 Task: Send an email with the signature Brittany Collins with the subject 'Request for a proposal' and the message 'Could you please provide a status update on this project?' from softage.1@softage.net to softage.5@softage.net,  softage.1@softage.net and softage.6@softage.net with CC to softage.7@softage.net with an attached document Partnership_agreement.pdf
Action: Key pressed n
Screenshot: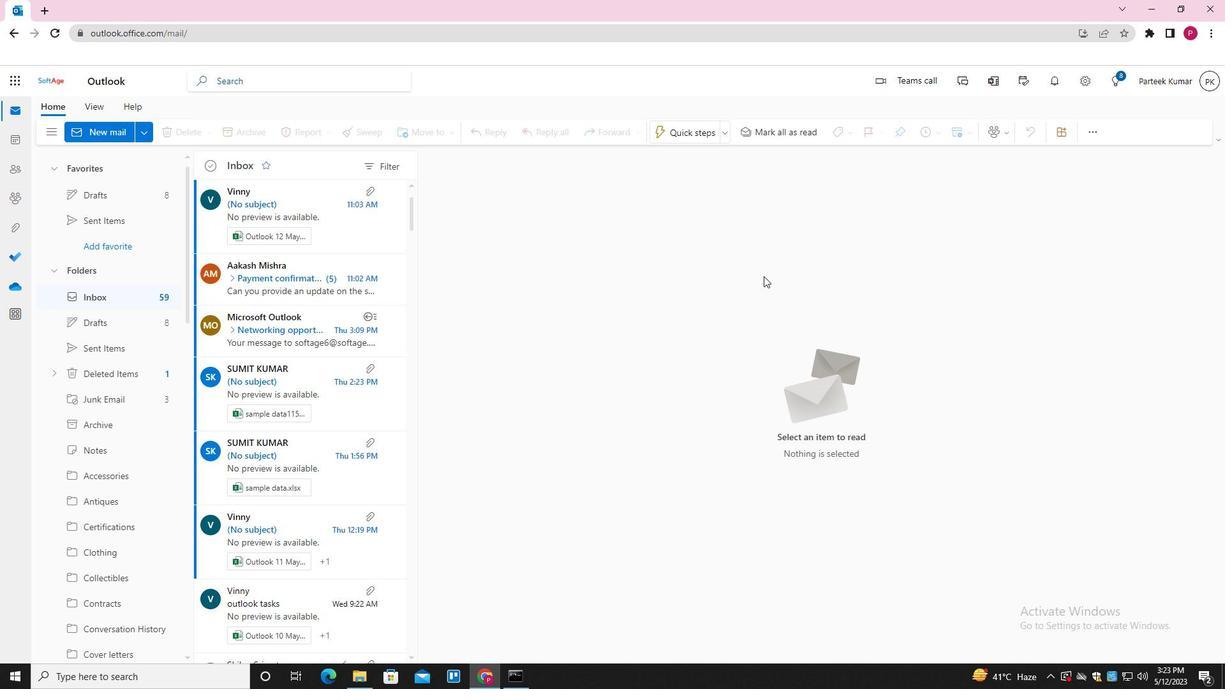 
Action: Mouse moved to (860, 129)
Screenshot: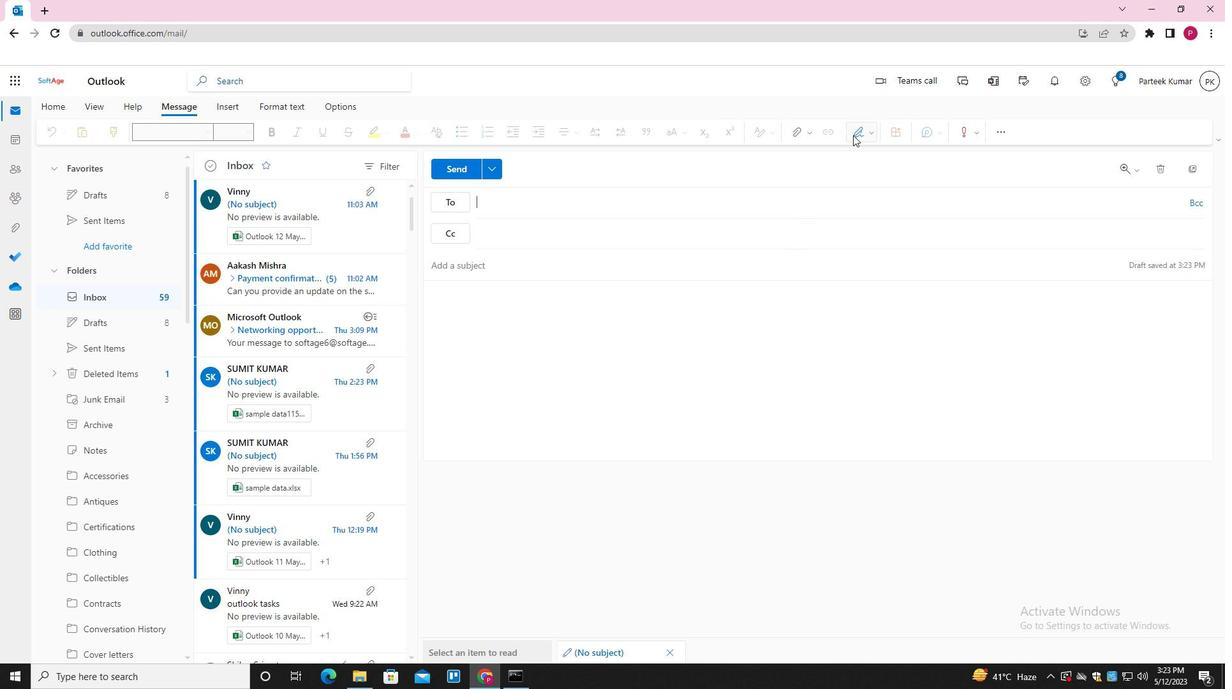
Action: Mouse pressed left at (860, 129)
Screenshot: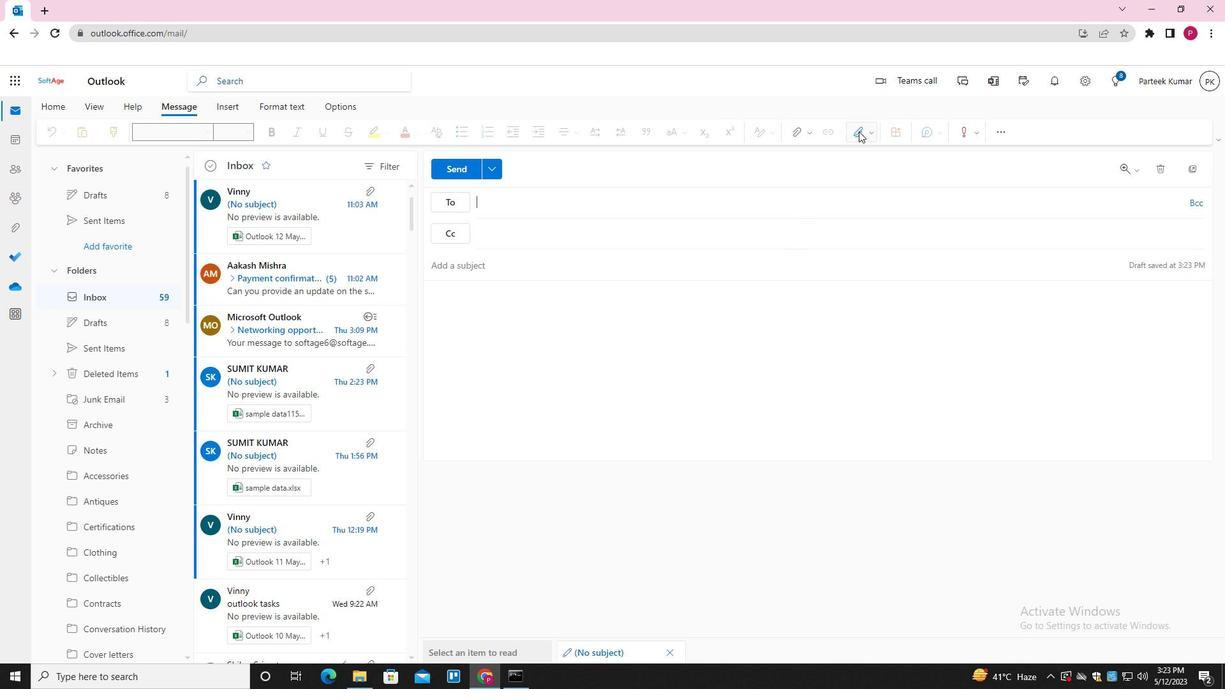 
Action: Mouse moved to (843, 185)
Screenshot: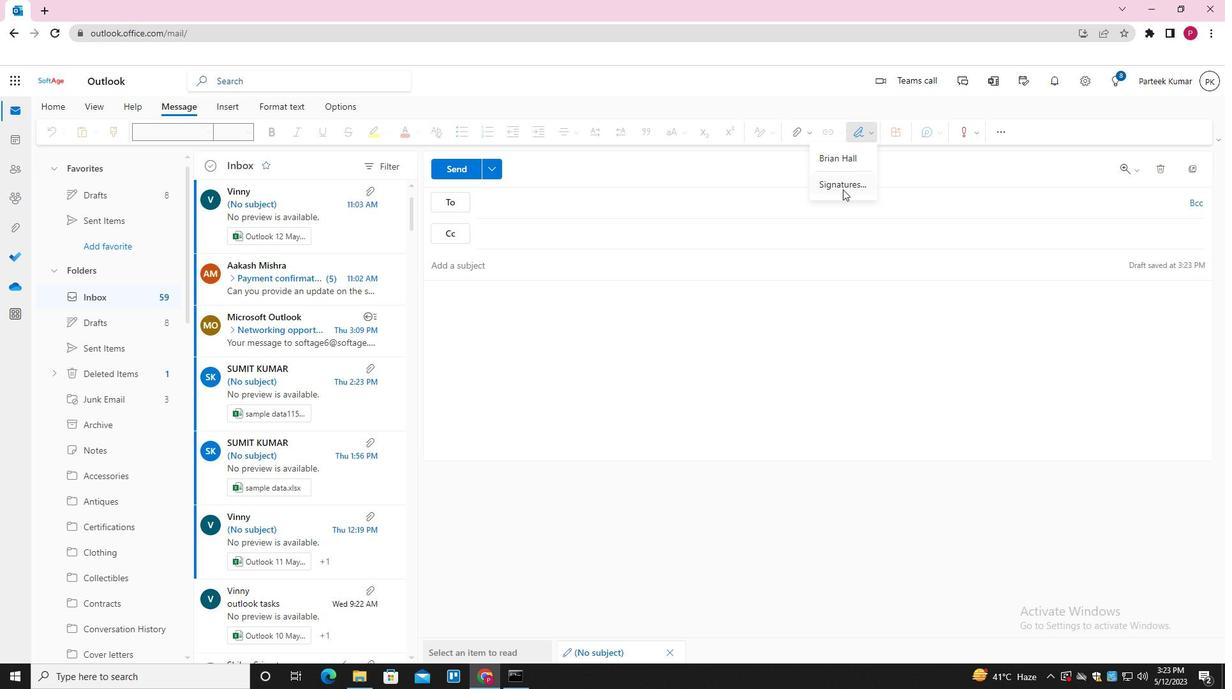 
Action: Mouse pressed left at (843, 185)
Screenshot: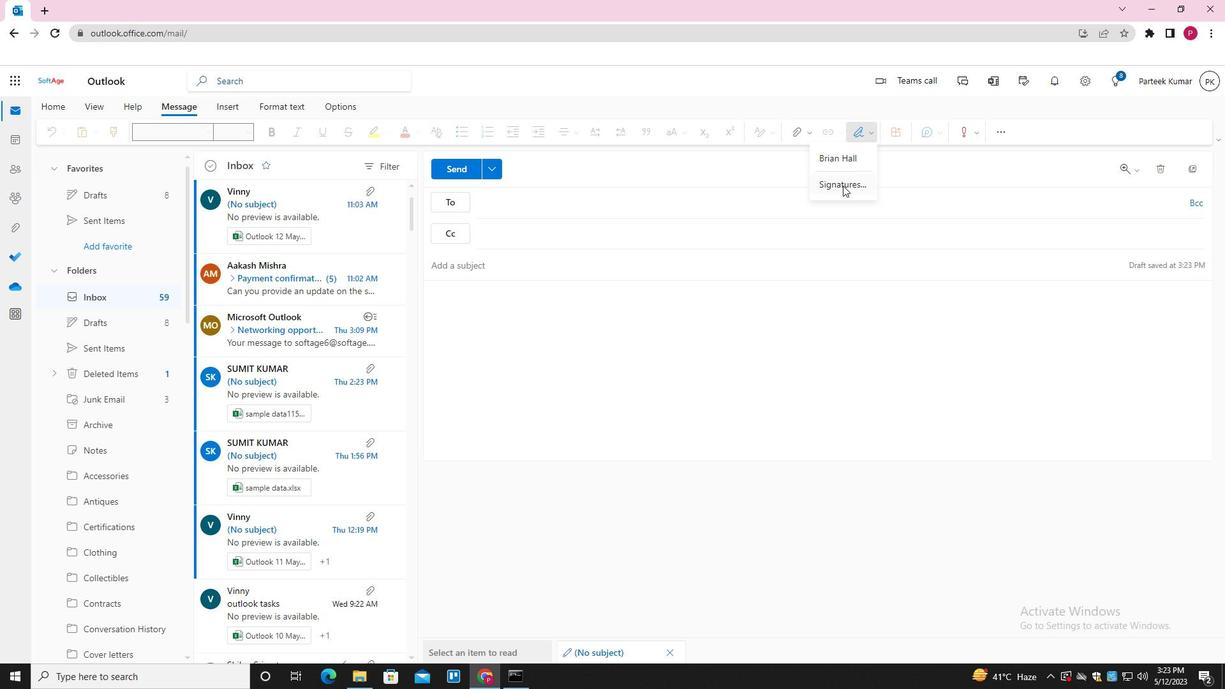 
Action: Mouse moved to (868, 231)
Screenshot: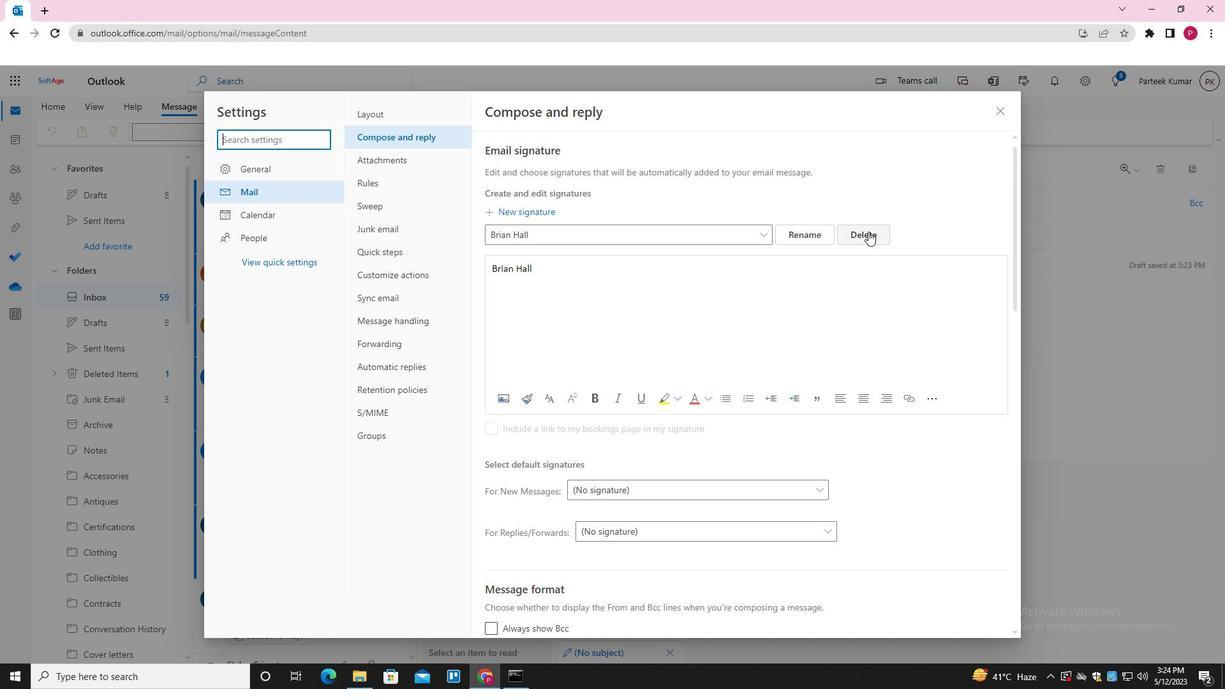 
Action: Mouse pressed left at (868, 231)
Screenshot: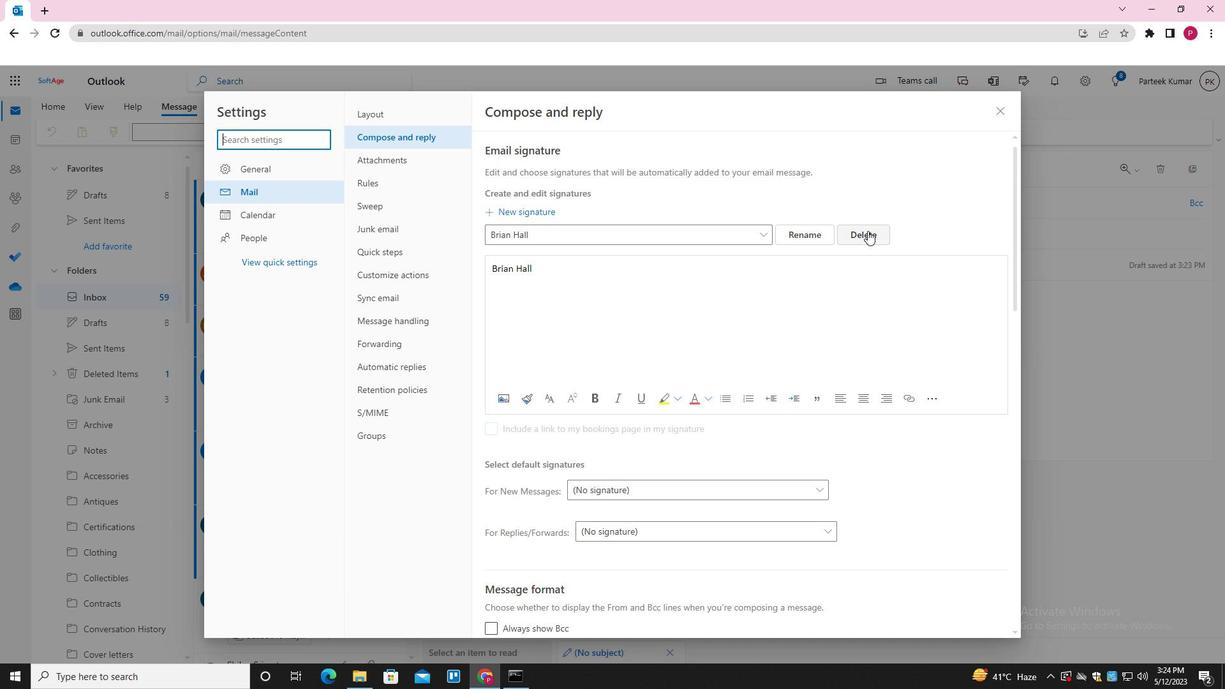 
Action: Mouse moved to (619, 241)
Screenshot: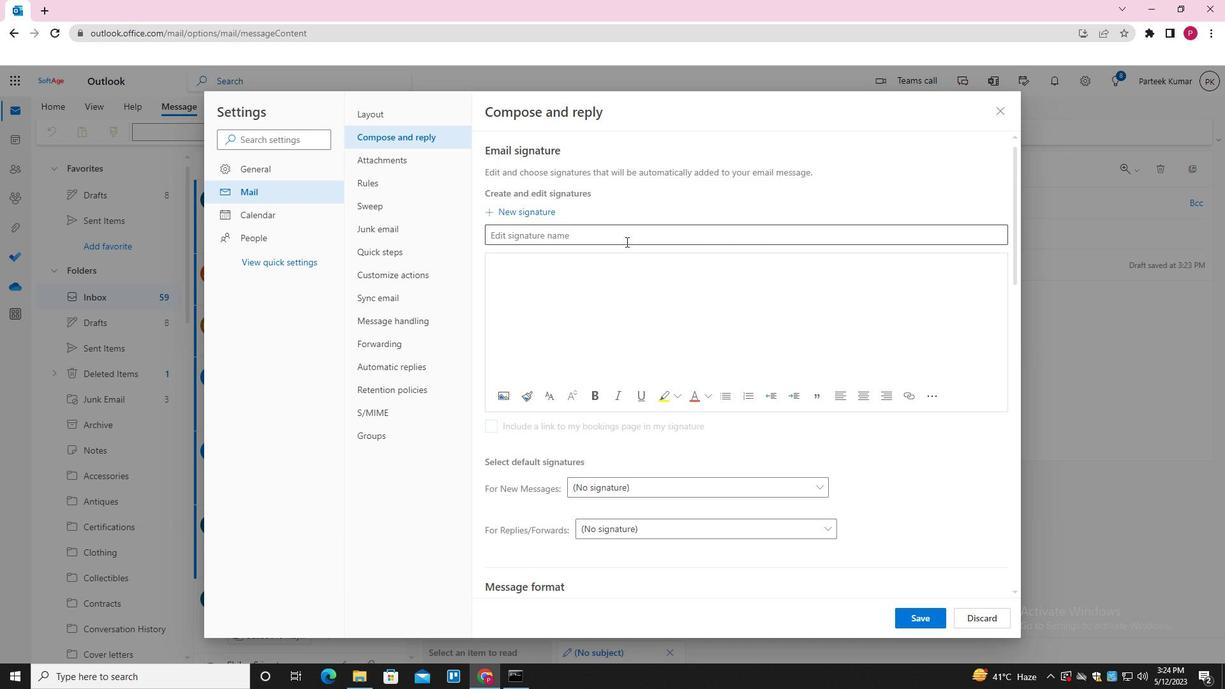 
Action: Mouse pressed left at (619, 241)
Screenshot: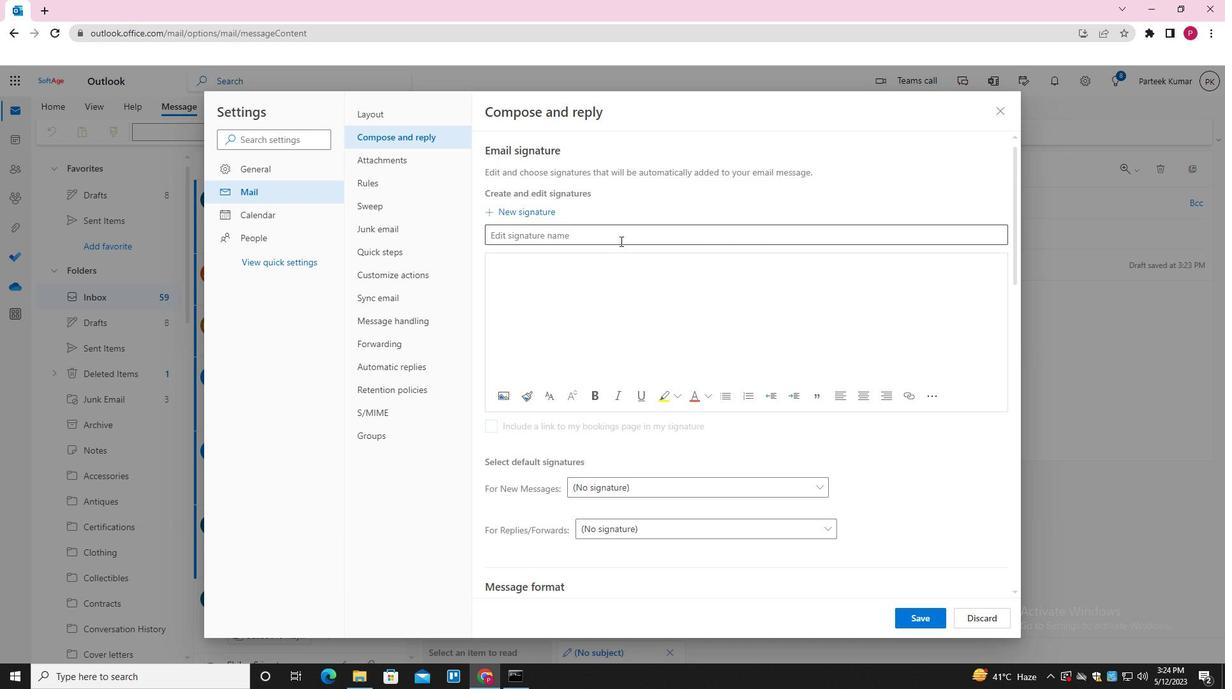 
Action: Key pressed <Key.shift>BRITTANY<Key.space><Key.shift>COLLINS<Key.space><Key.tab><Key.shift>BRITTANY<Key.space><Key.shift>COLLINS
Screenshot: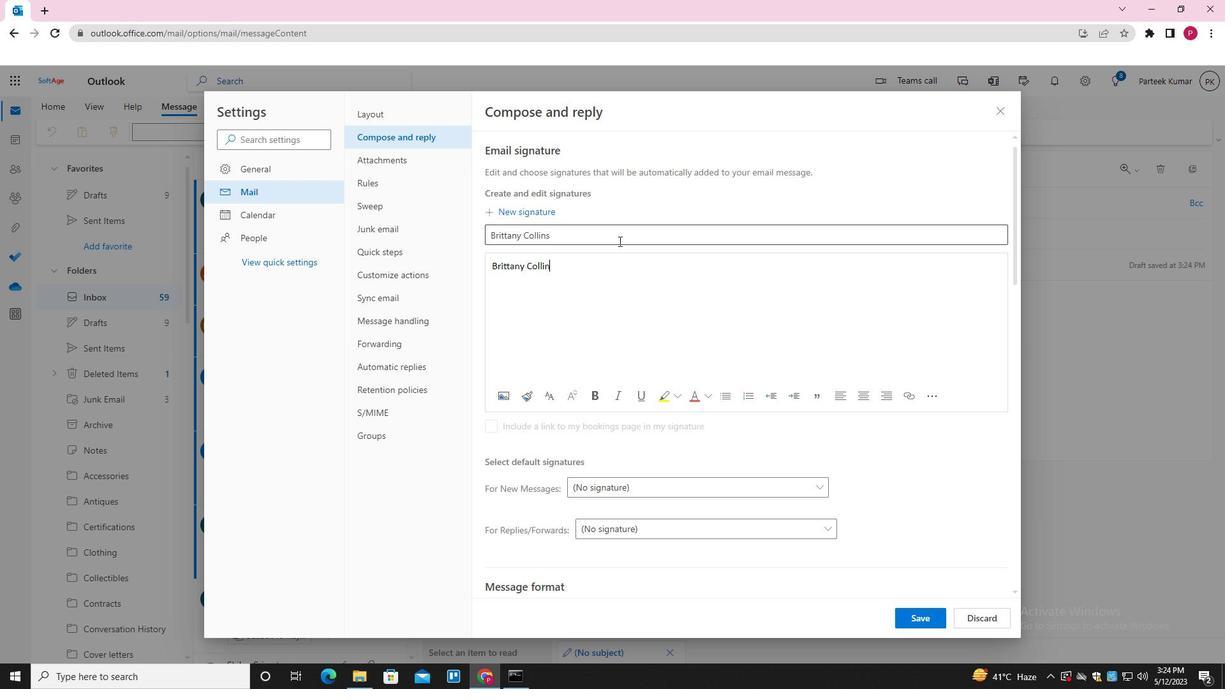 
Action: Mouse moved to (926, 618)
Screenshot: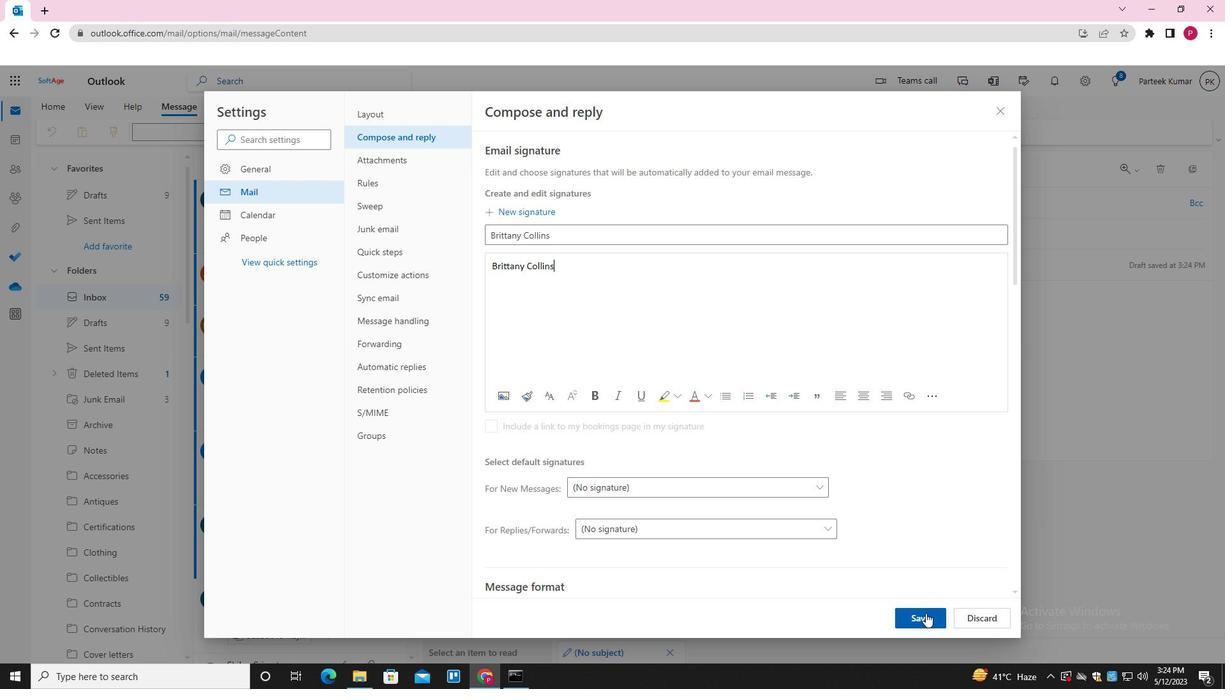 
Action: Mouse pressed left at (926, 618)
Screenshot: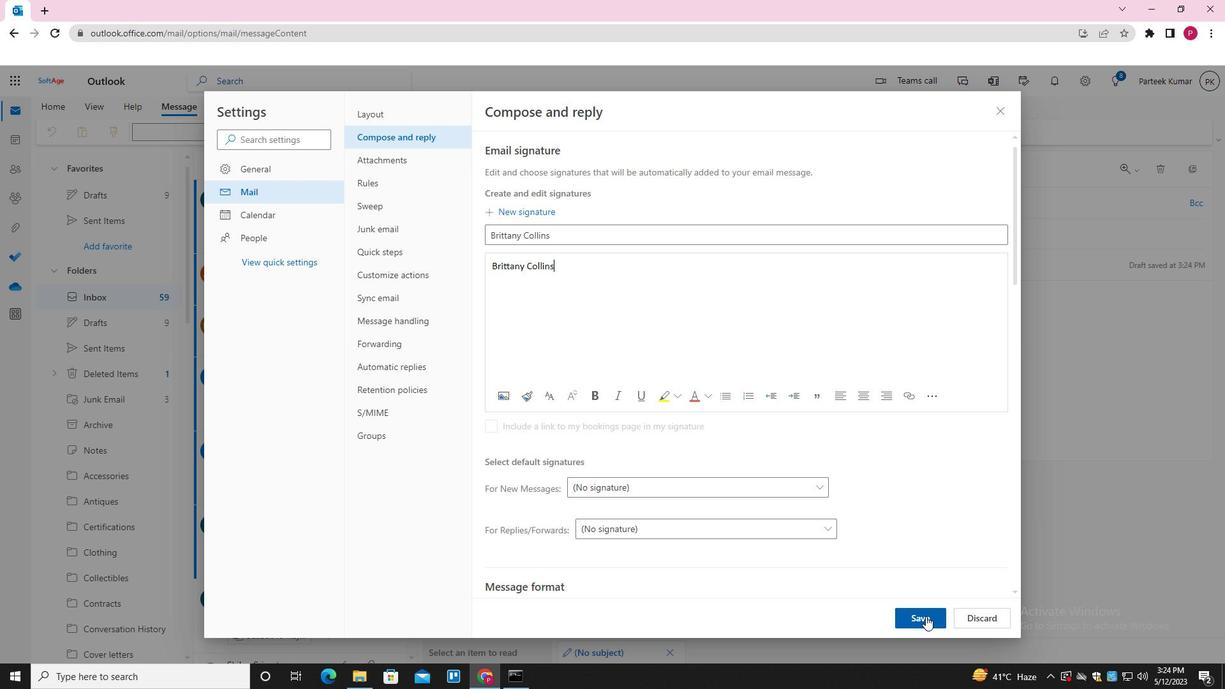 
Action: Mouse moved to (1000, 114)
Screenshot: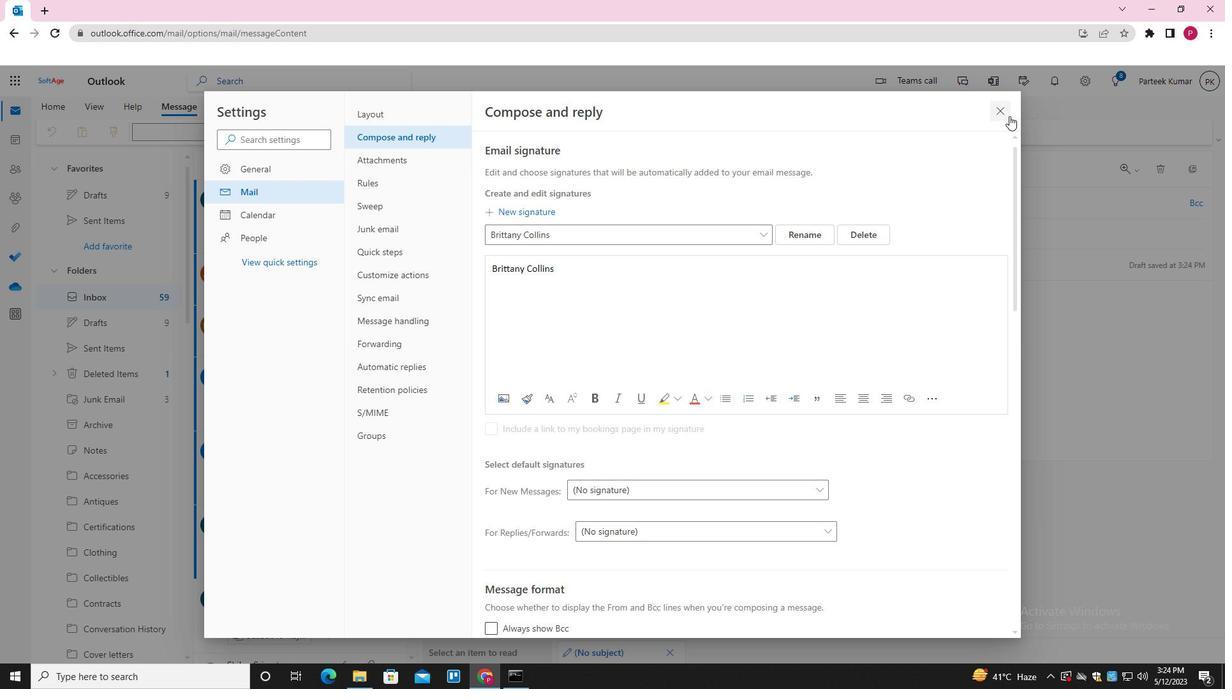 
Action: Mouse pressed left at (1000, 114)
Screenshot: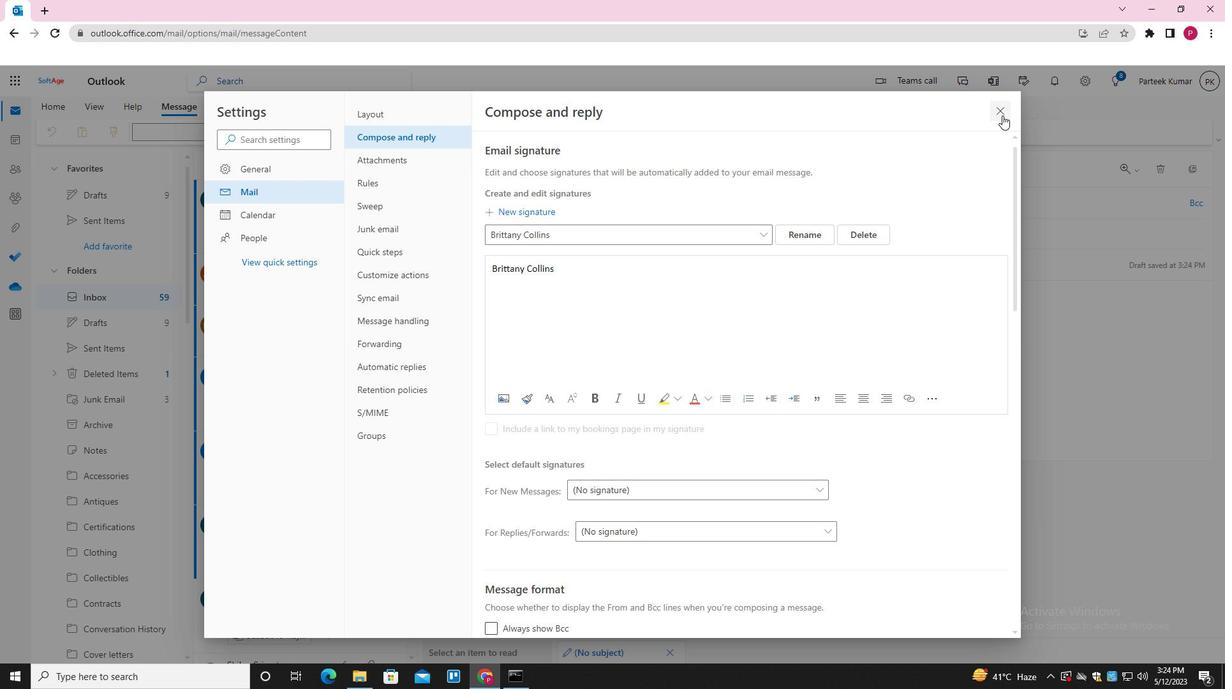 
Action: Mouse moved to (855, 134)
Screenshot: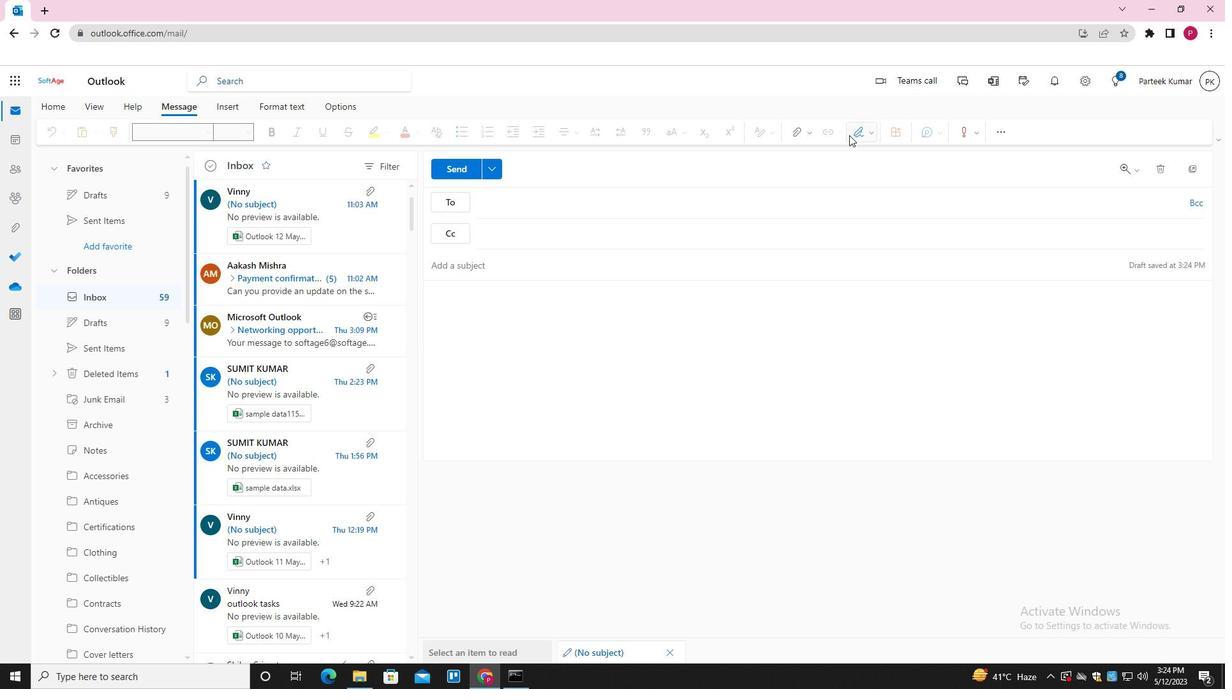 
Action: Mouse pressed left at (855, 134)
Screenshot: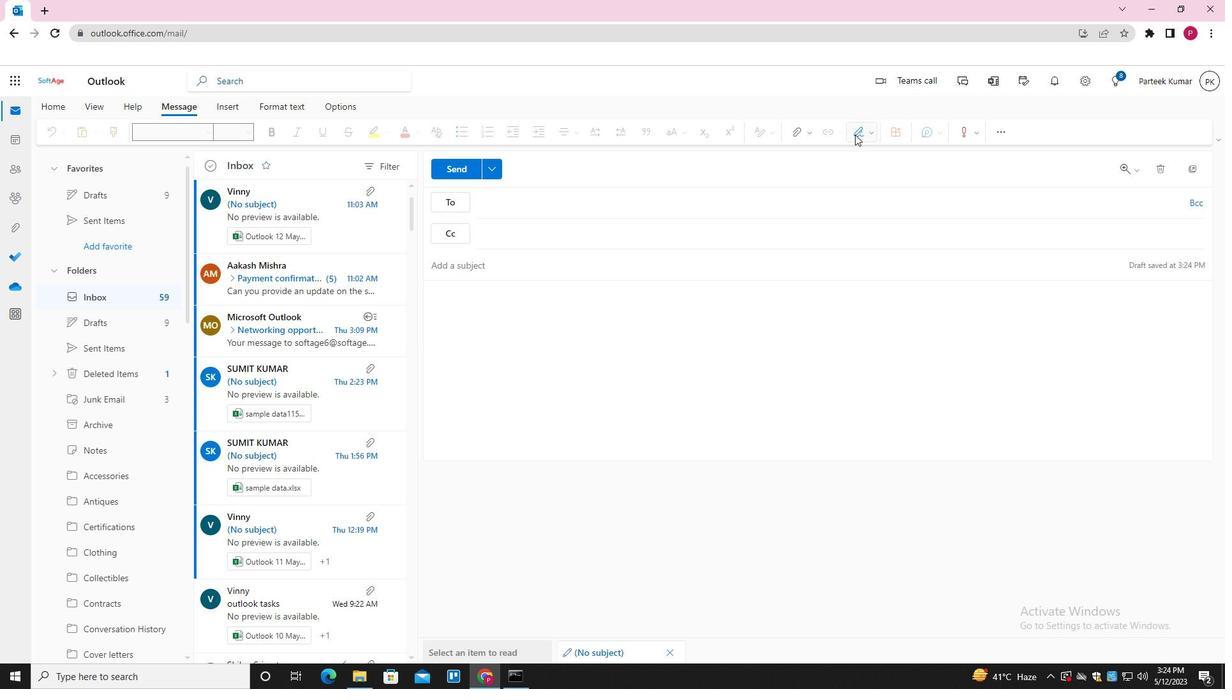 
Action: Mouse moved to (837, 157)
Screenshot: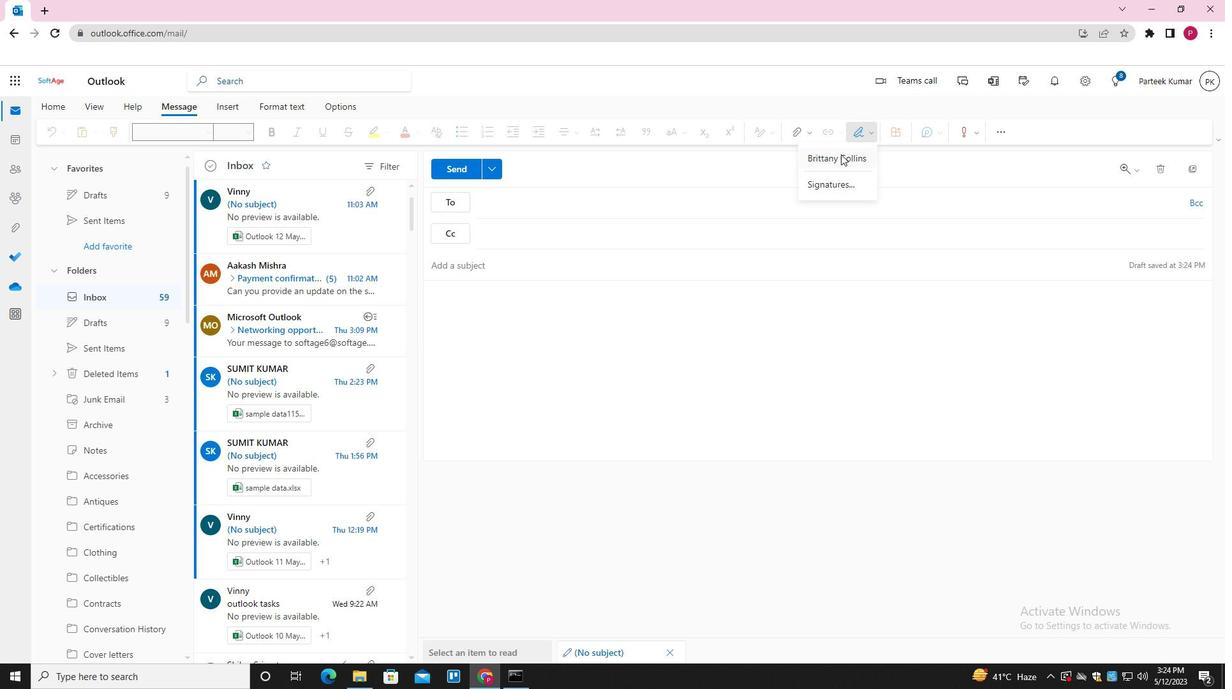 
Action: Mouse pressed left at (837, 157)
Screenshot: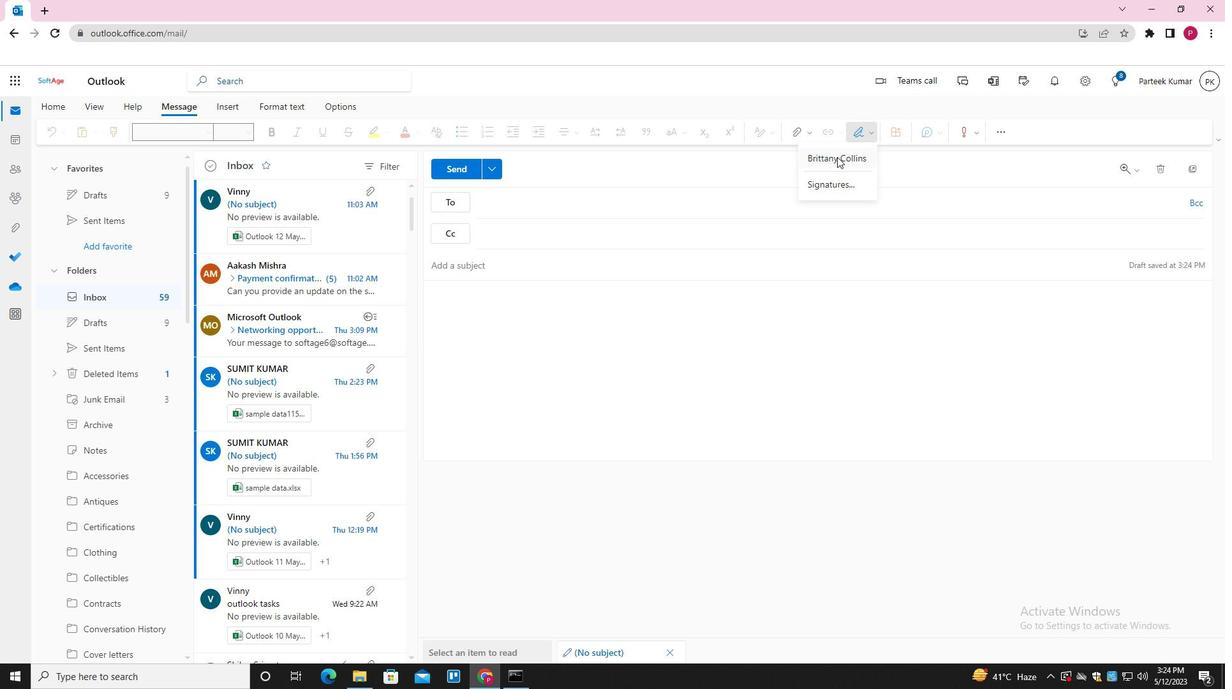 
Action: Mouse moved to (574, 270)
Screenshot: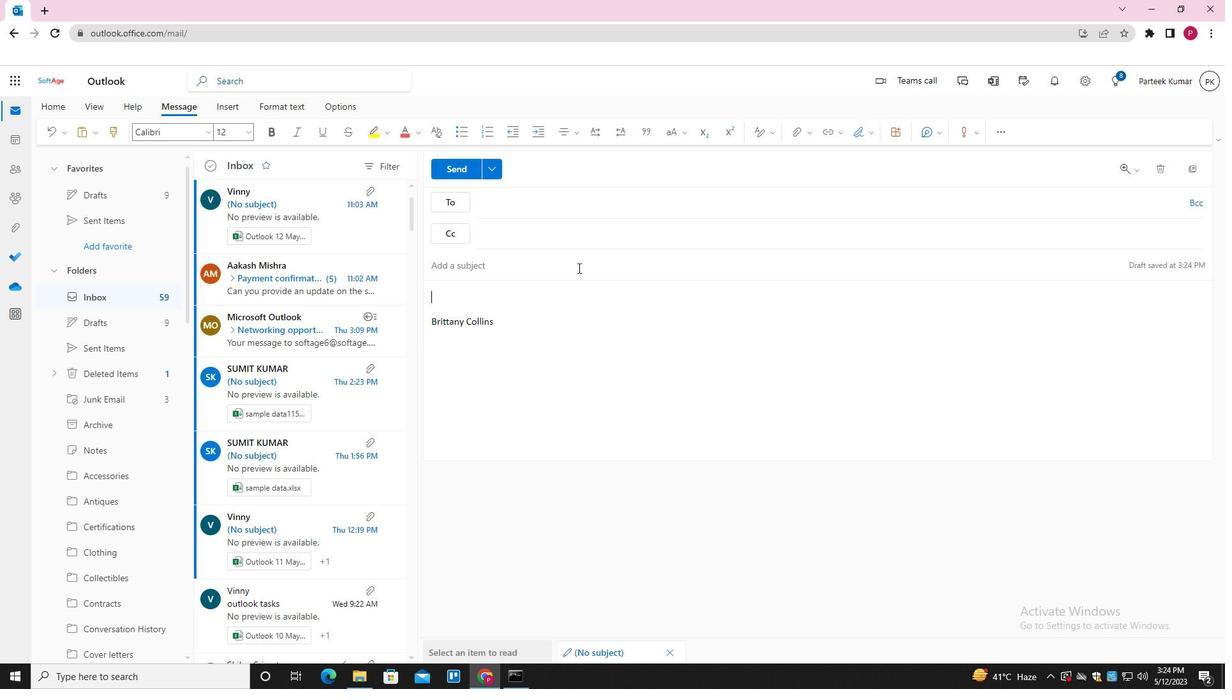 
Action: Mouse pressed left at (574, 270)
Screenshot: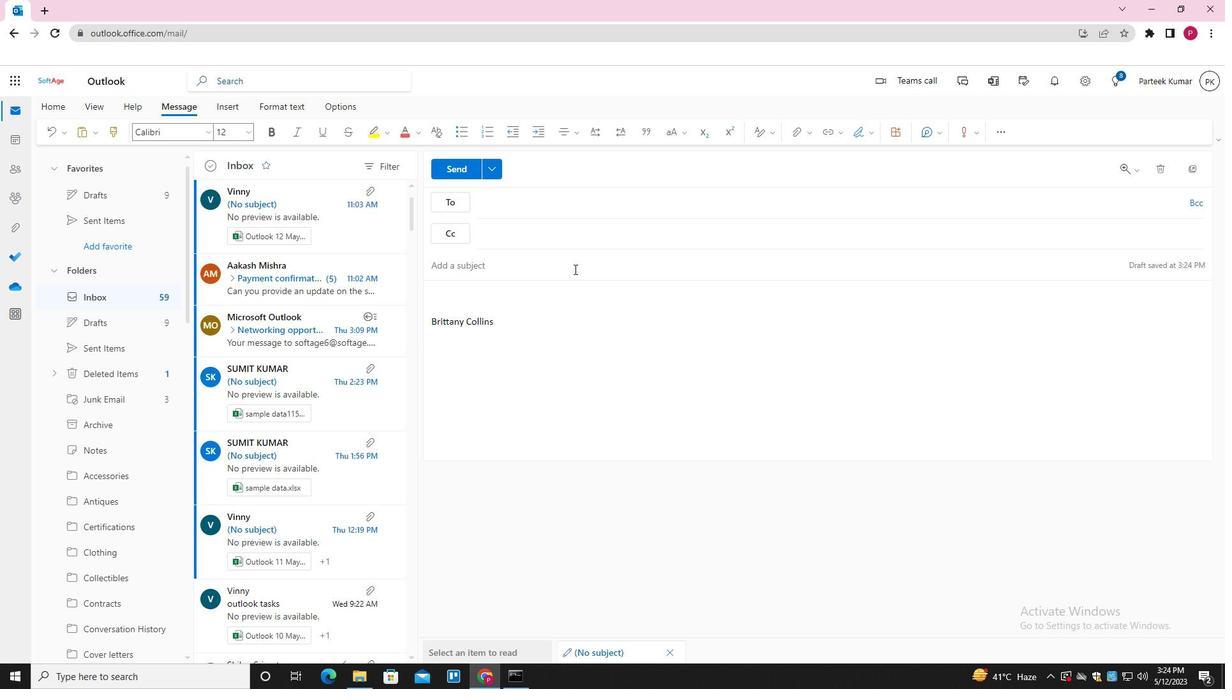 
Action: Key pressed <Key.shift>REQUEST<Key.space>FOR<Key.space>A<Key.space>PROPOSAL<Key.space><Key.tab><Key.shift>COULD<Key.space>YOU<Key.space>PLEASE<Key.space>PROVIDE<Key.space>A<Key.space>STATUS<Key.space>UPDATE<Key.space>ON<Key.space>THIS<Key.space>PROJECT
Screenshot: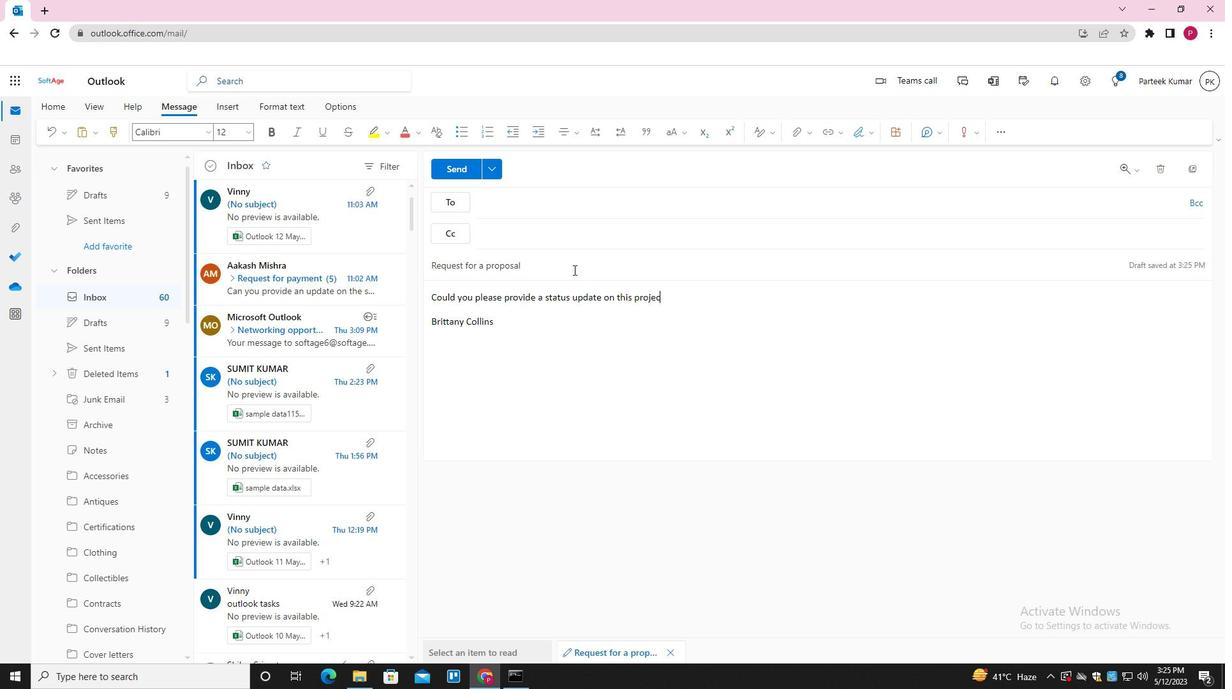 
Action: Mouse moved to (578, 206)
Screenshot: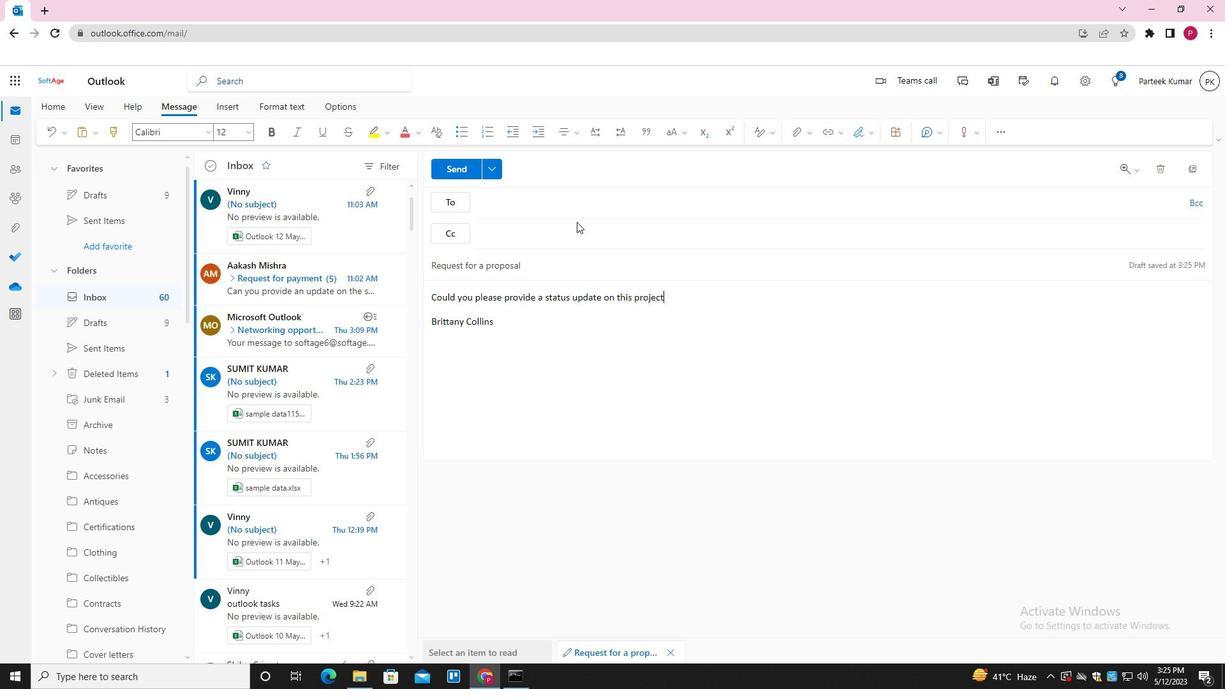 
Action: Mouse pressed left at (578, 206)
Screenshot: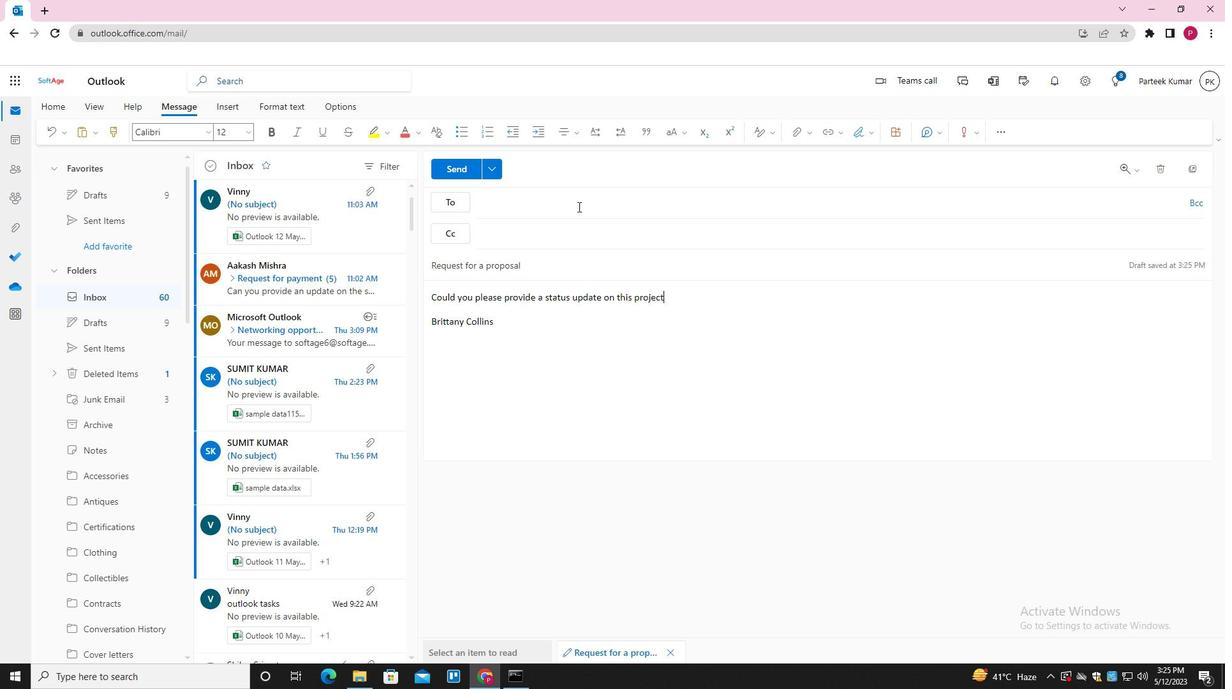 
Action: Key pressed SOFTAGE.5<Key.shift>@SOFTAGE.NET<Key.enter>SOFTAGE.1<Key.shift>@SOFTAGE.NET<Key.enter>SOFTAGE.6<Key.shift>@SOFTAGW<Key.backspace>E.NET<Key.enter><Key.tab>SOFTAGE.7<Key.shift>@SOFTAGE.NET<Key.enter>
Screenshot: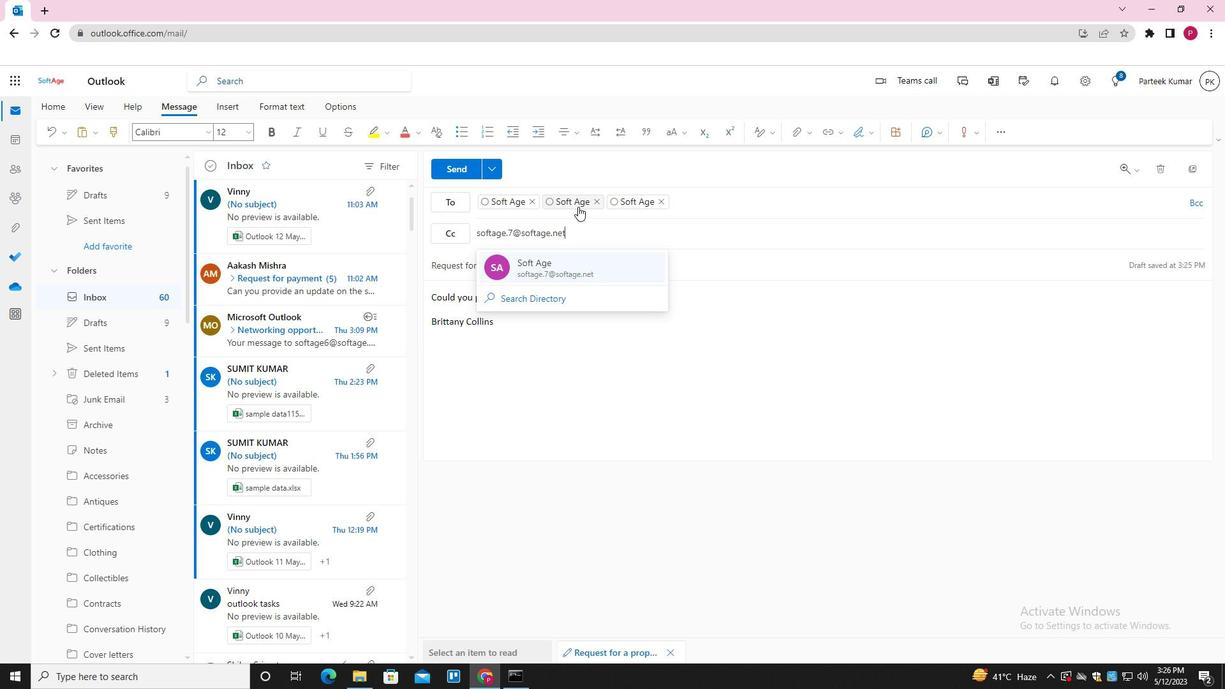 
Action: Mouse moved to (793, 130)
Screenshot: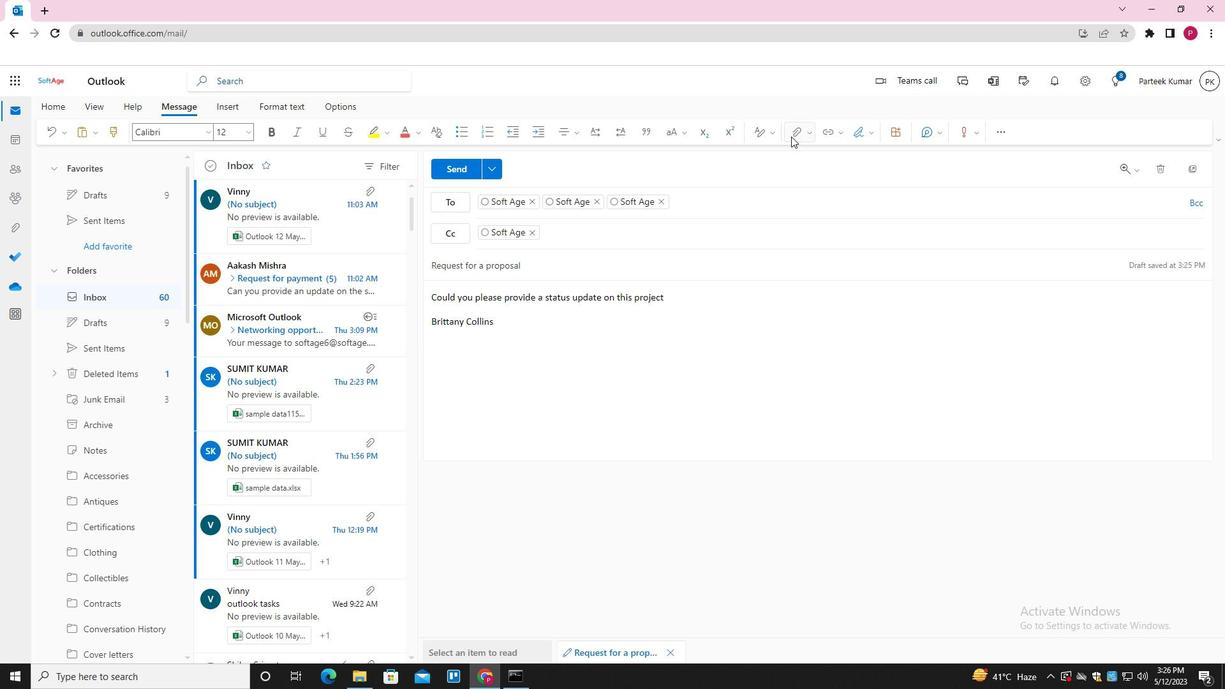 
Action: Mouse pressed left at (793, 130)
Screenshot: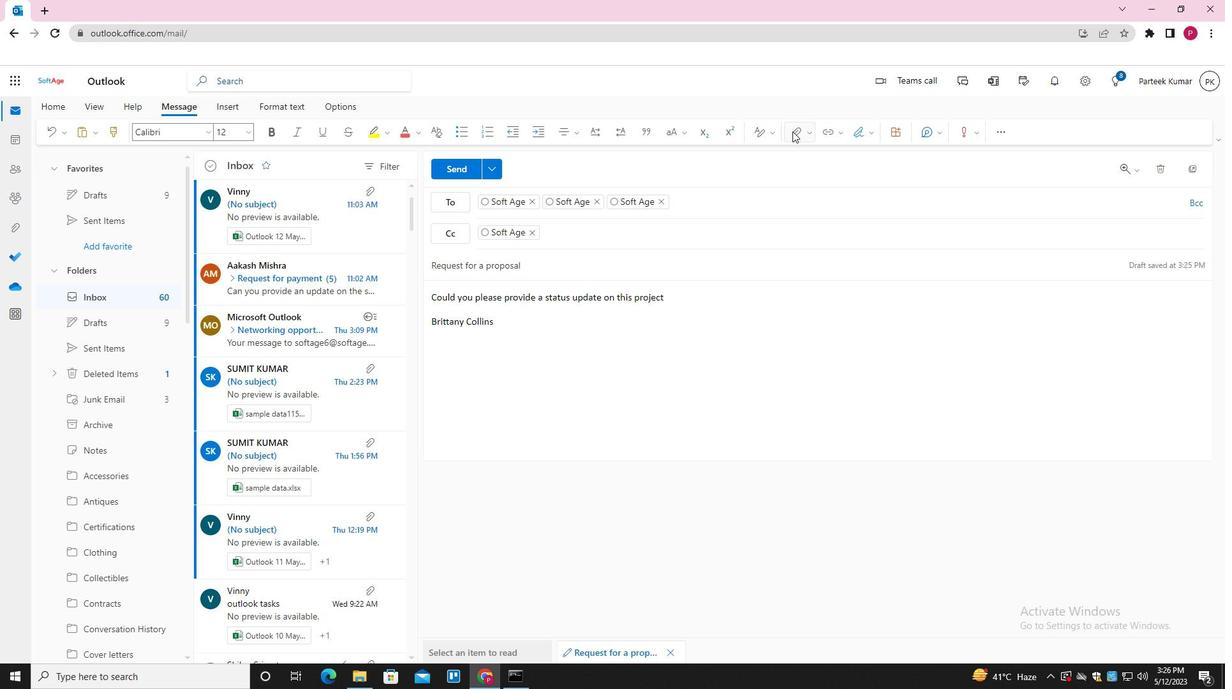 
Action: Mouse moved to (724, 157)
Screenshot: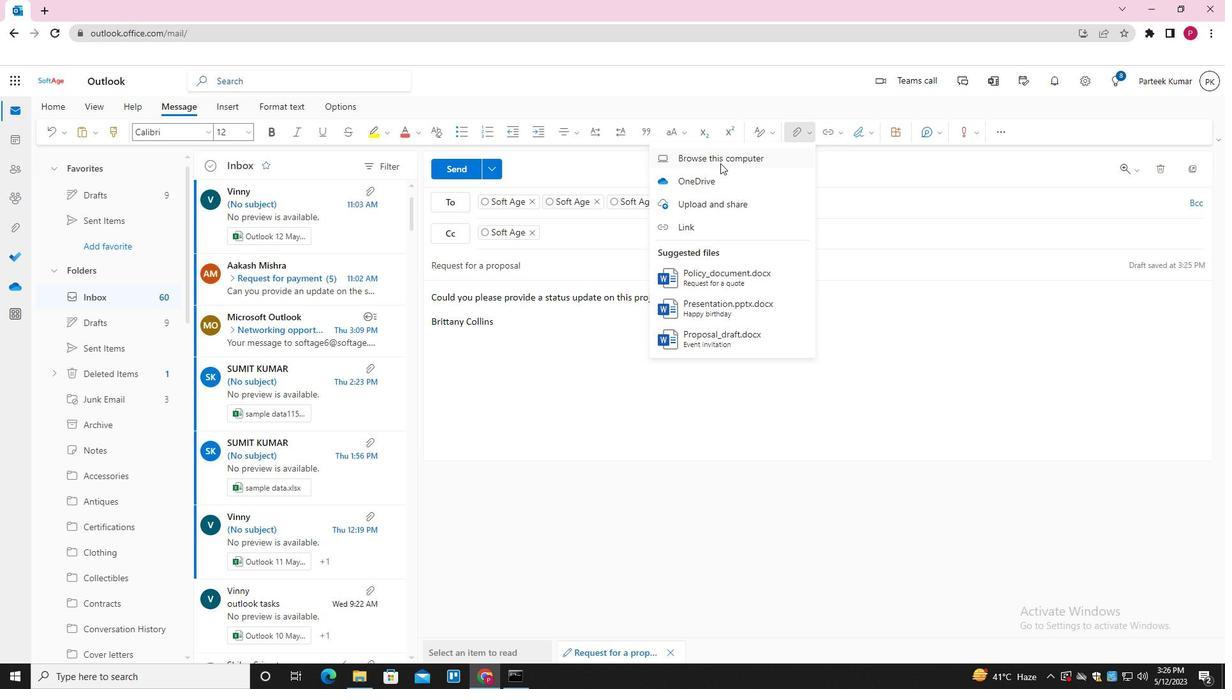 
Action: Mouse pressed left at (724, 157)
Screenshot: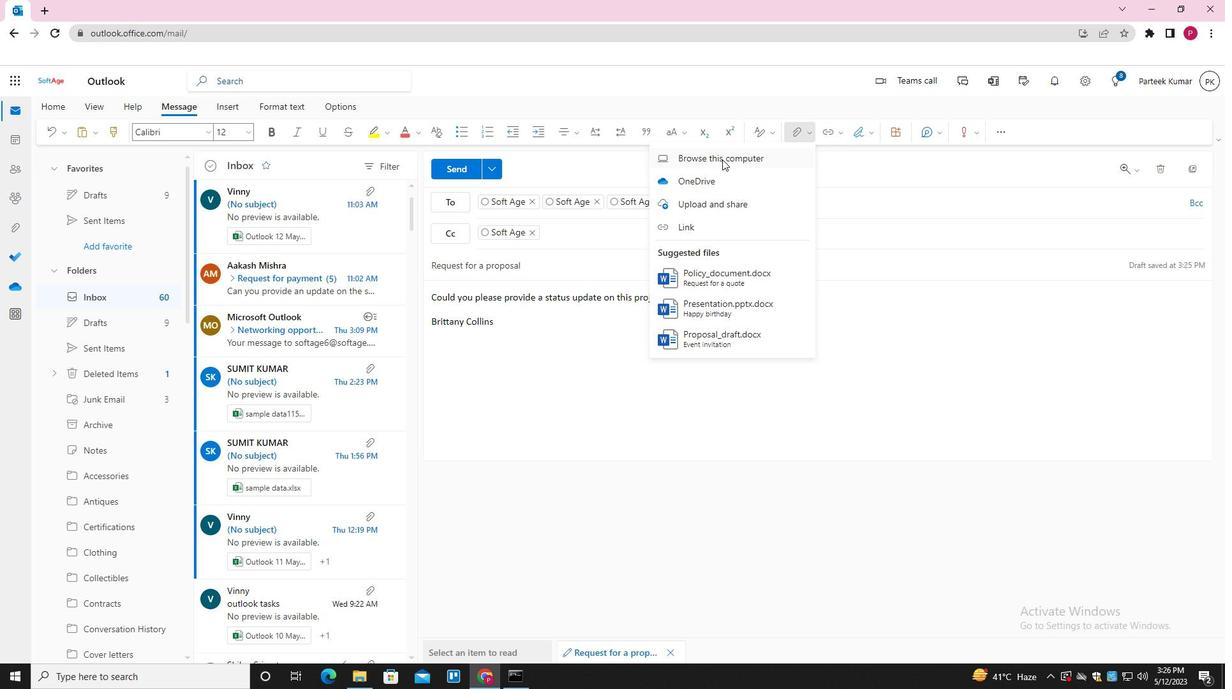 
Action: Mouse moved to (245, 92)
Screenshot: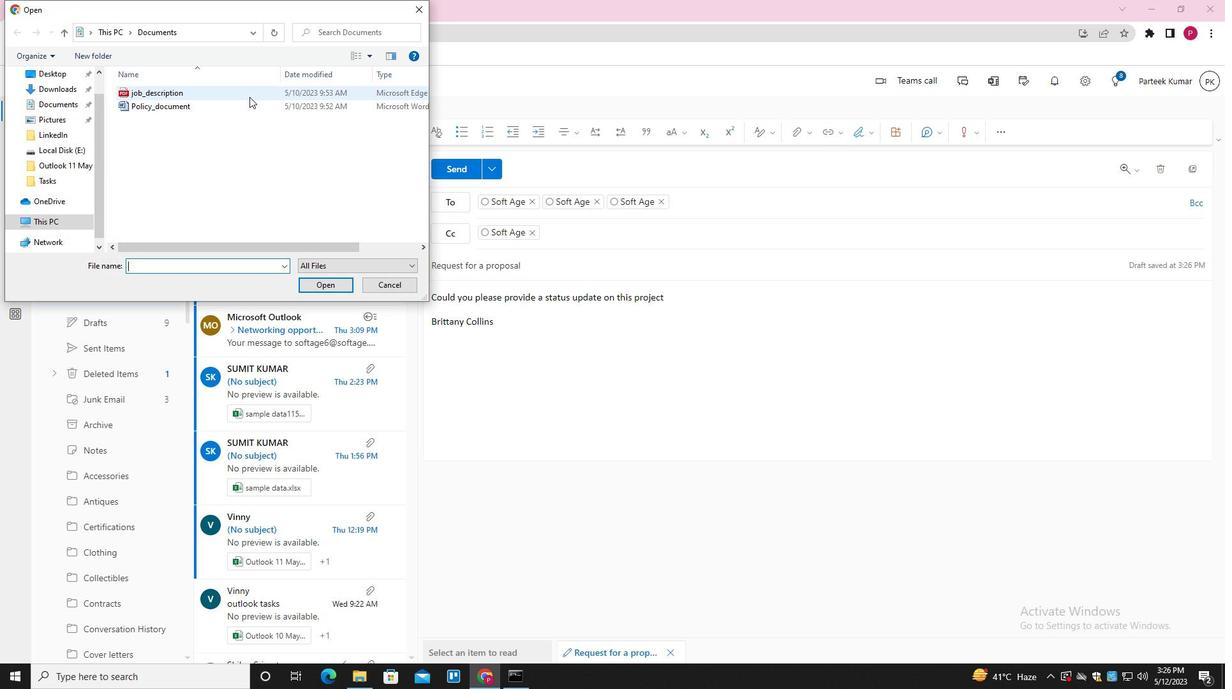 
Action: Mouse pressed left at (245, 92)
Screenshot: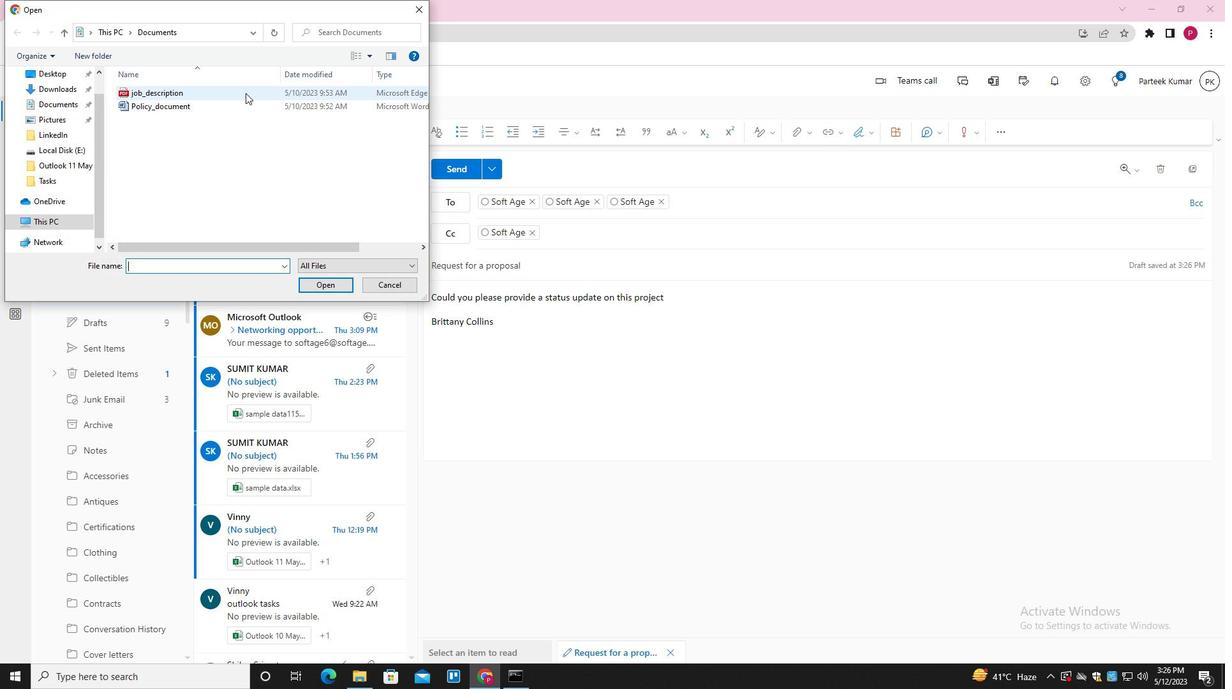 
Action: Key pressed <Key.f2><Key.shift_r>PARTNERSHIP<Key.shift><Key.shift><Key.shift><Key.shift>_AGREEMENT<Key.enter>
Screenshot: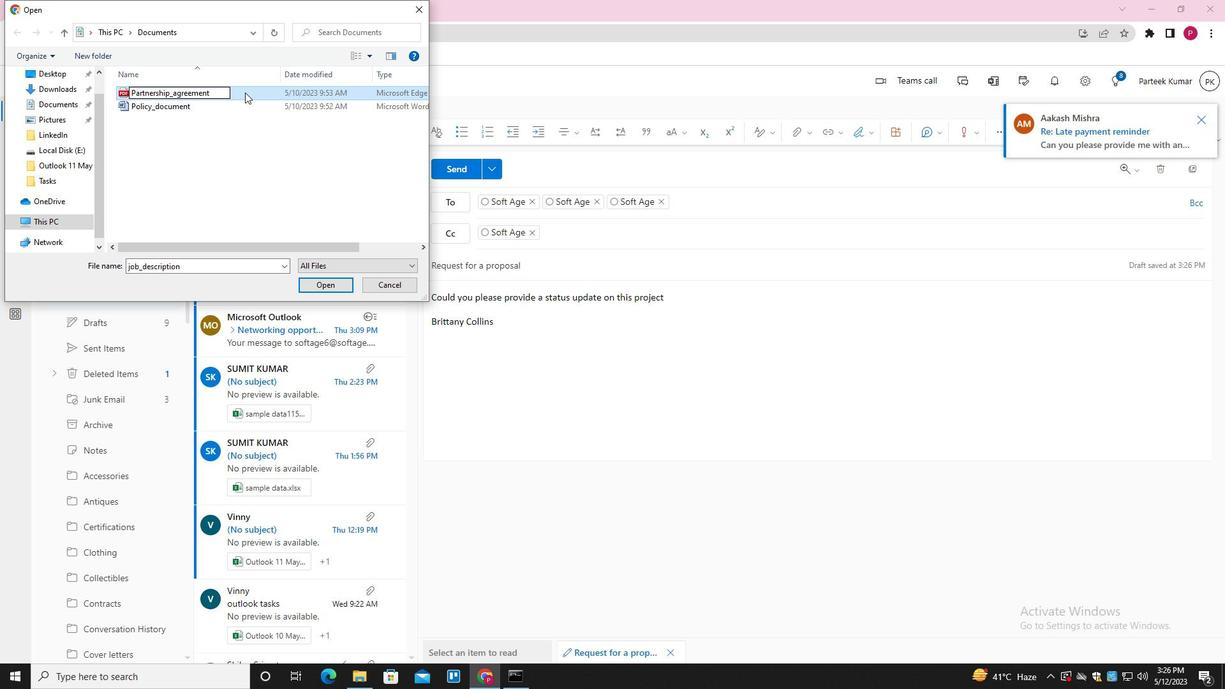 
Action: Mouse pressed left at (245, 92)
Screenshot: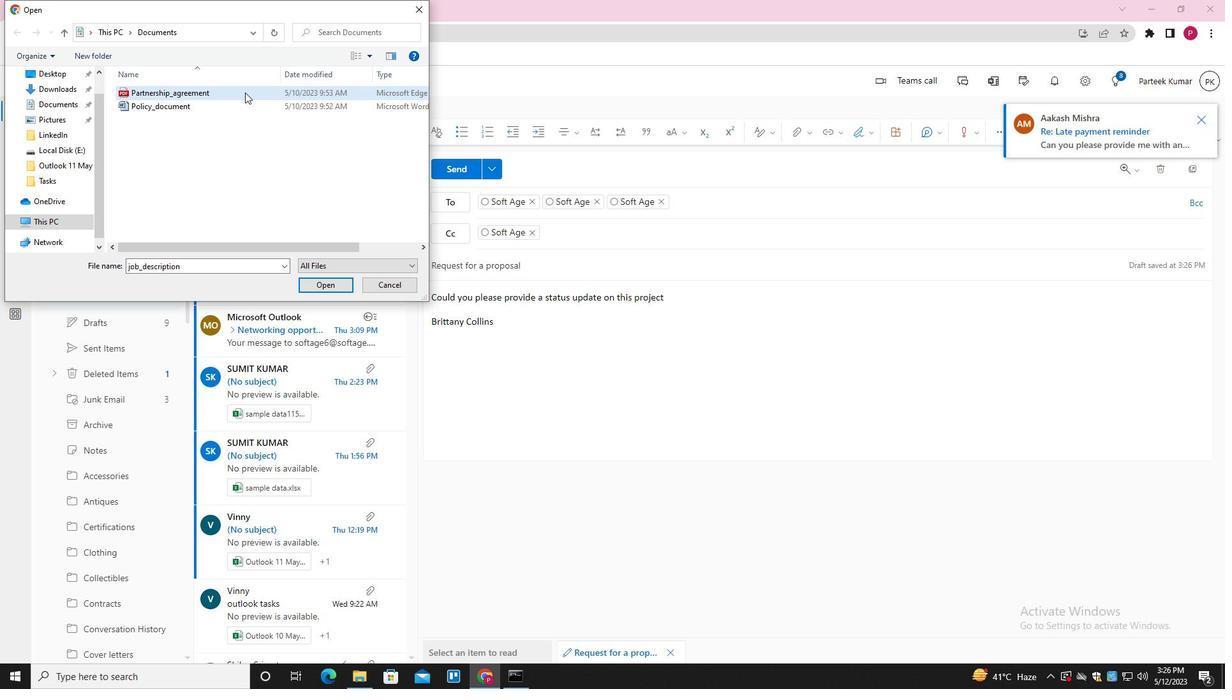 
Action: Mouse moved to (328, 282)
Screenshot: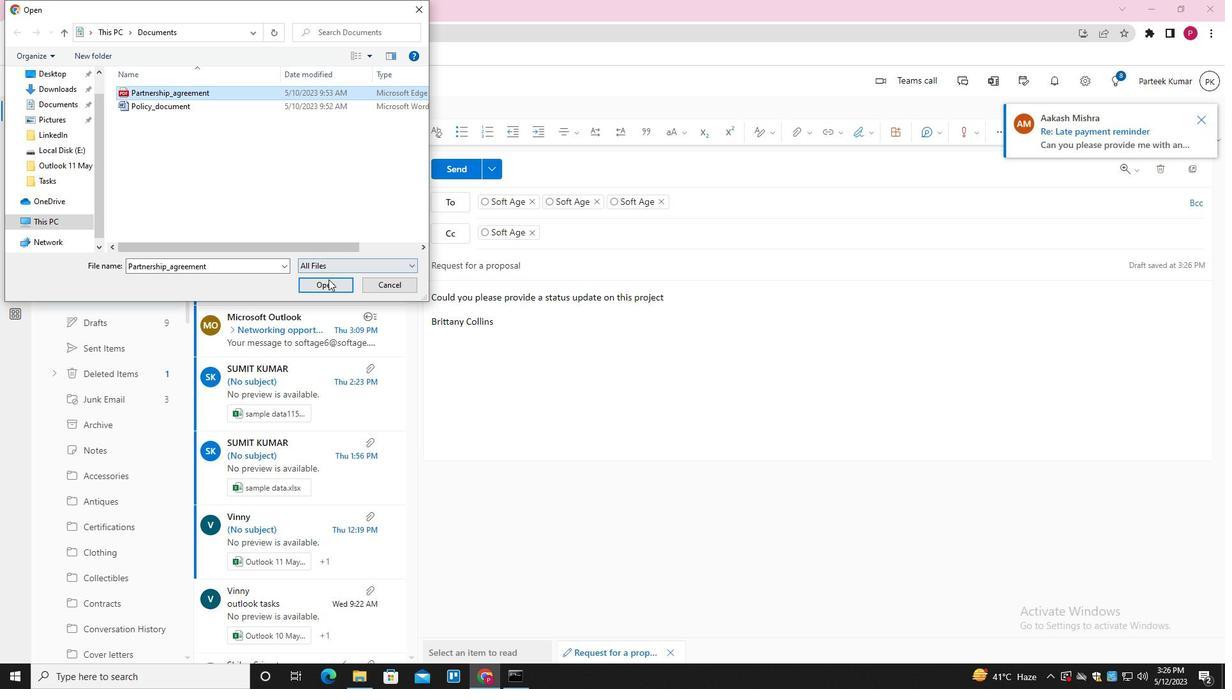 
Action: Mouse pressed left at (328, 282)
Screenshot: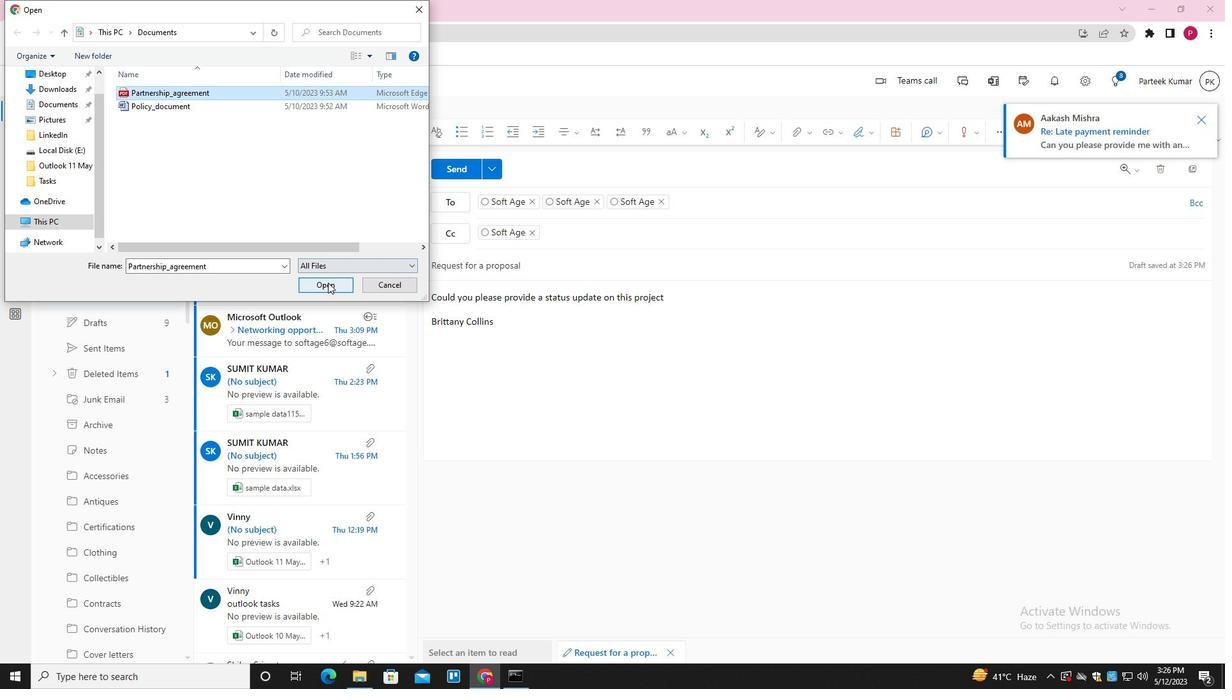 
Action: Mouse moved to (460, 172)
Screenshot: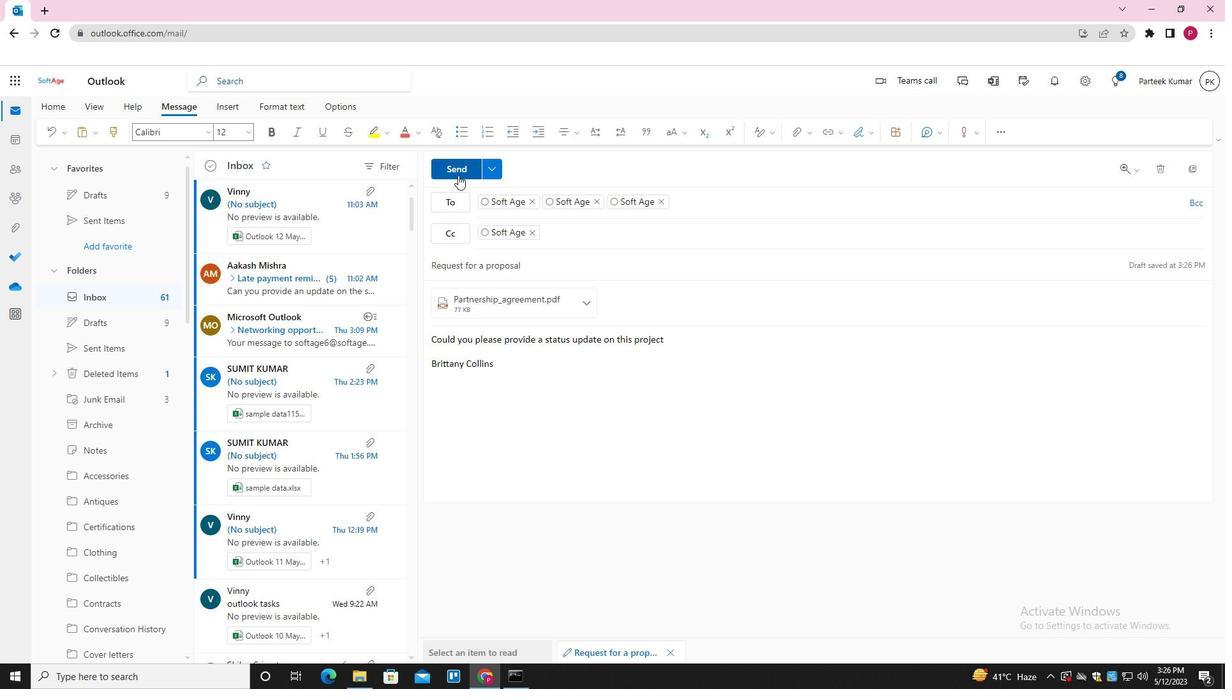 
Action: Mouse pressed left at (460, 172)
Screenshot: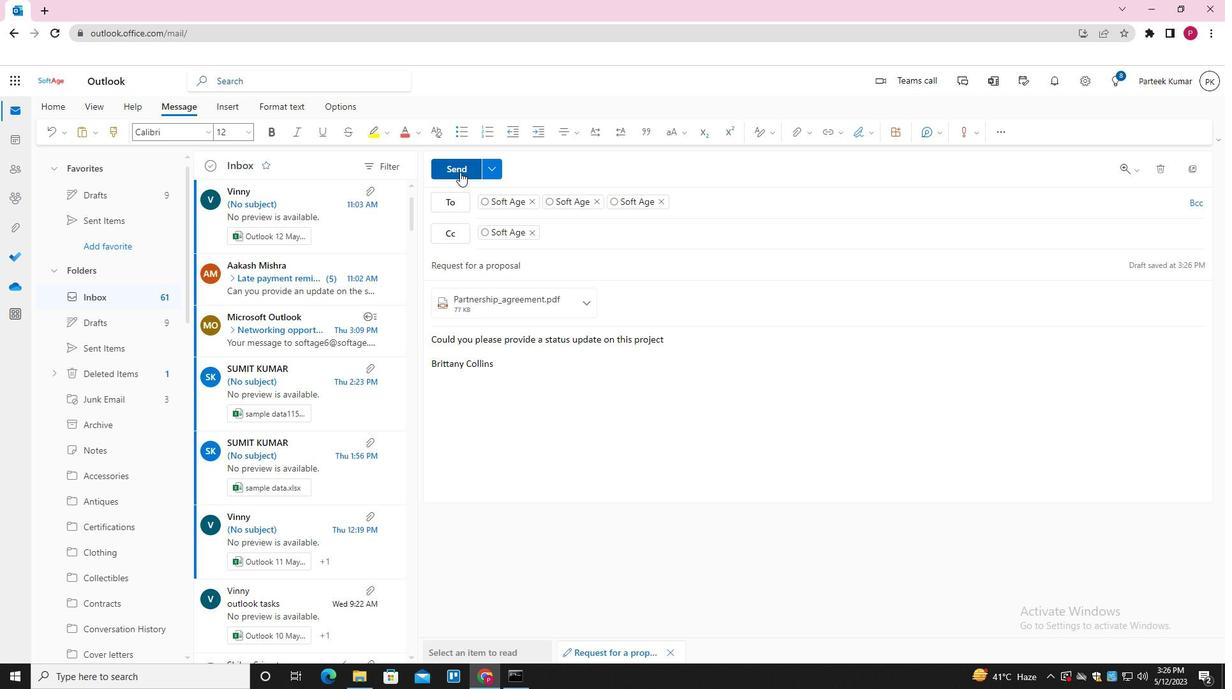 
Action: Mouse moved to (464, 201)
Screenshot: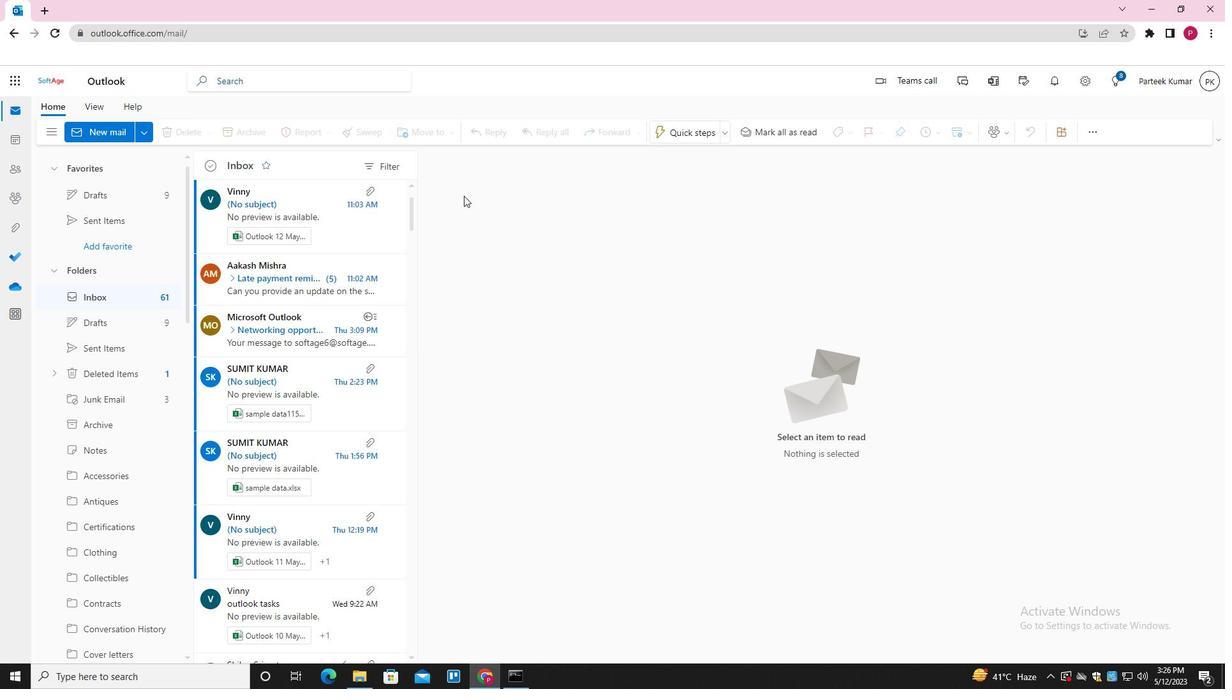 
